 Task: Create a due date automation trigger when advanced on, on the monday of the week a card is due add fields without custom field "Resume" set to a number greater than 1 and greater than 10 at 11:00 AM.
Action: Mouse moved to (987, 71)
Screenshot: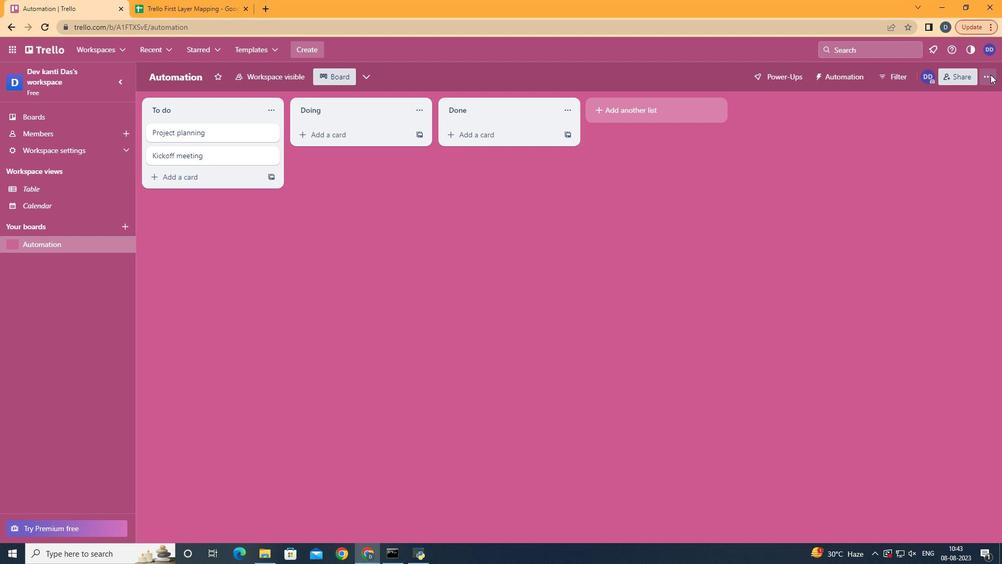 
Action: Mouse pressed left at (987, 71)
Screenshot: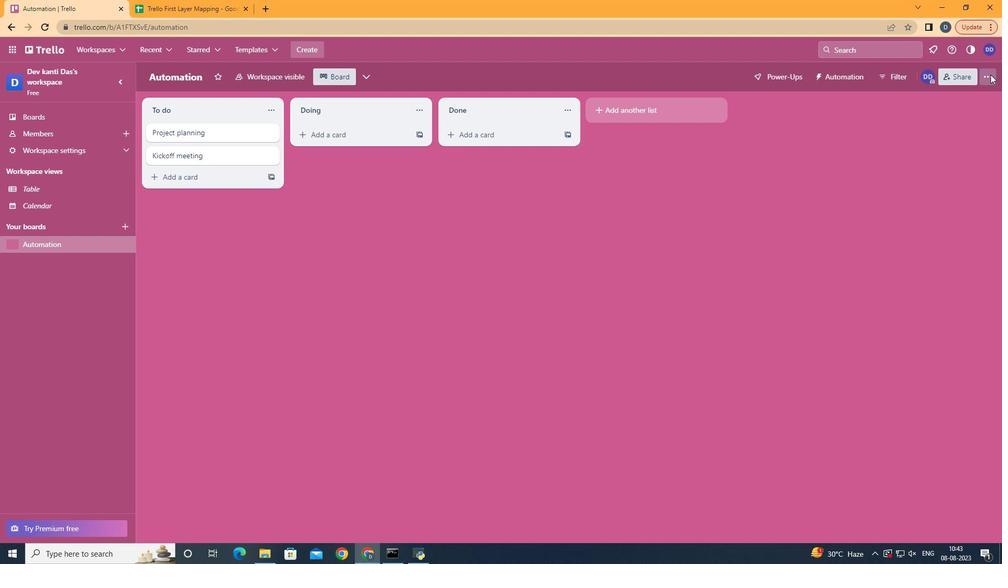 
Action: Mouse moved to (885, 231)
Screenshot: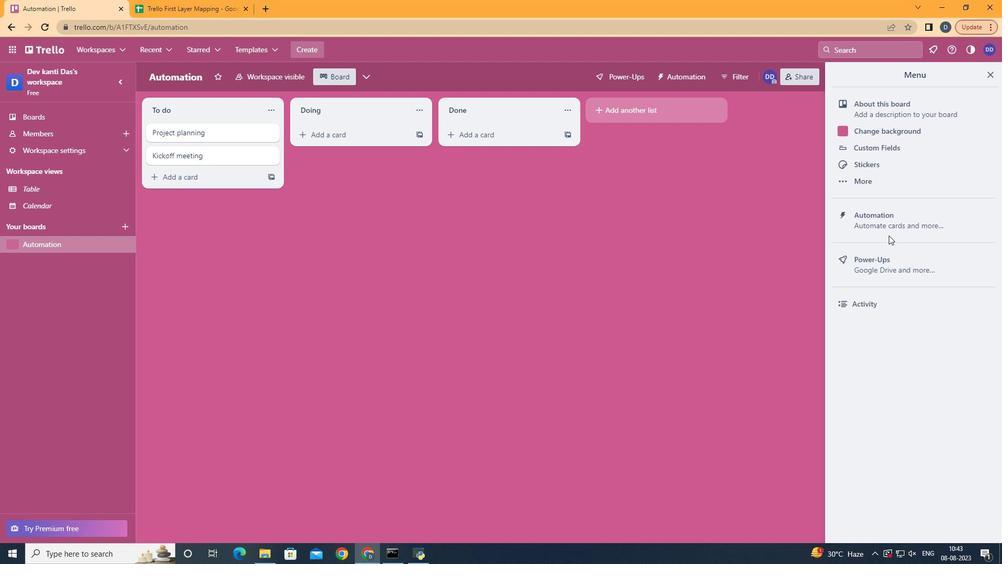 
Action: Mouse pressed left at (885, 231)
Screenshot: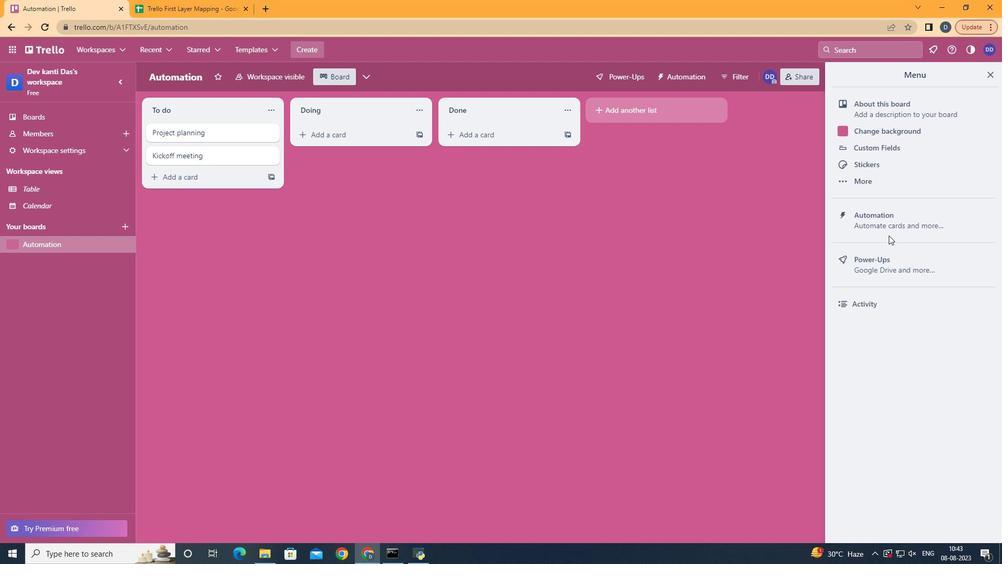 
Action: Mouse moved to (900, 212)
Screenshot: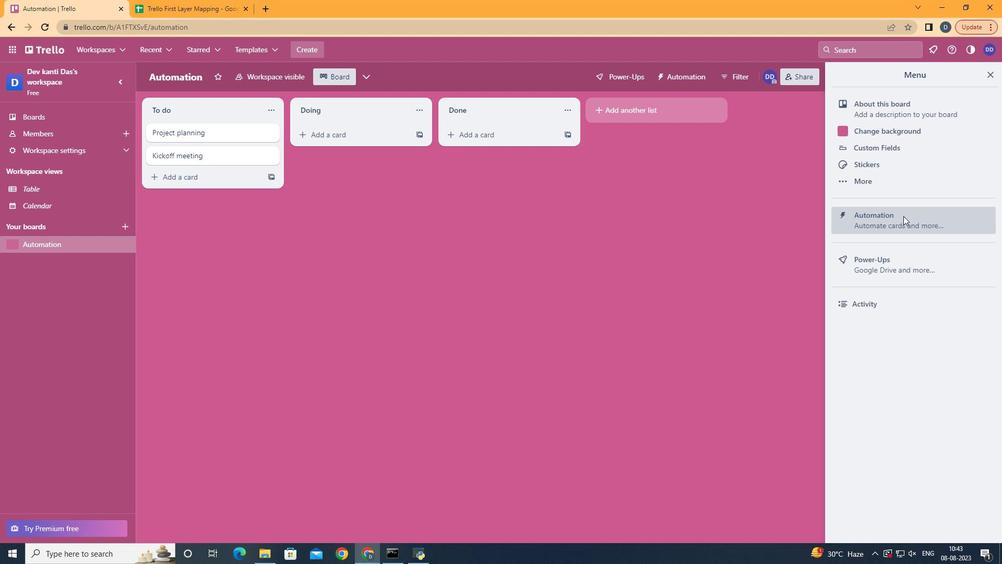 
Action: Mouse pressed left at (900, 212)
Screenshot: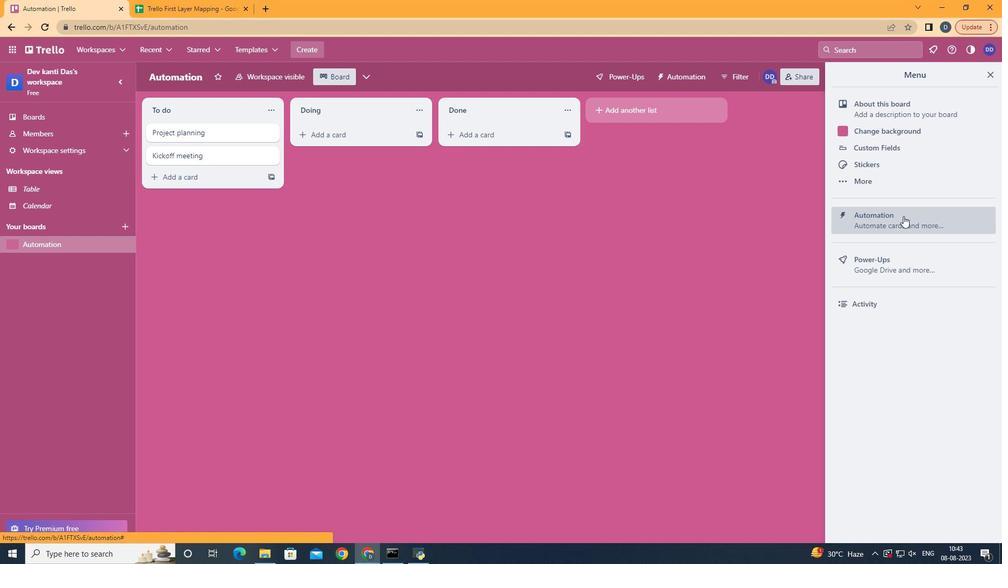 
Action: Mouse moved to (205, 201)
Screenshot: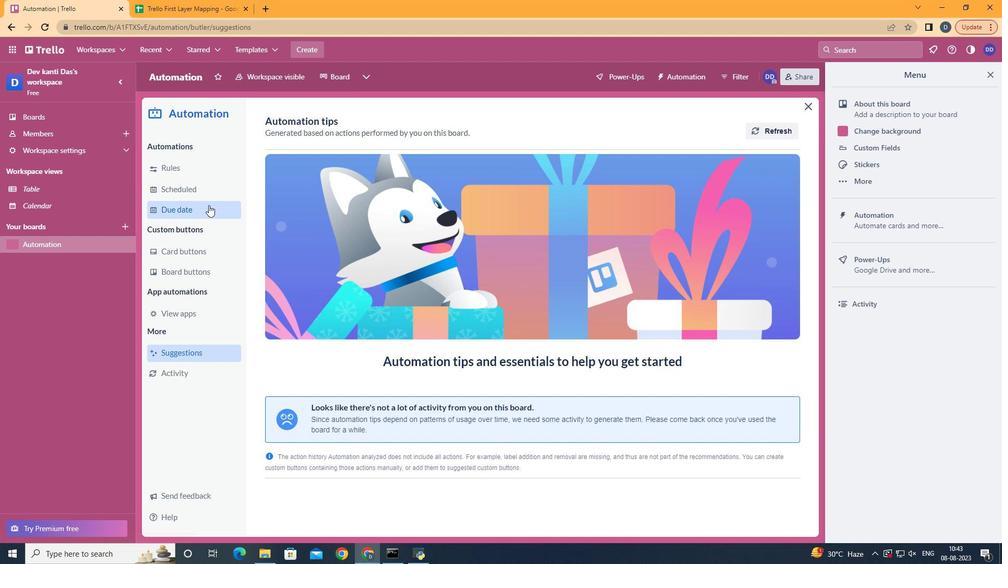 
Action: Mouse pressed left at (205, 201)
Screenshot: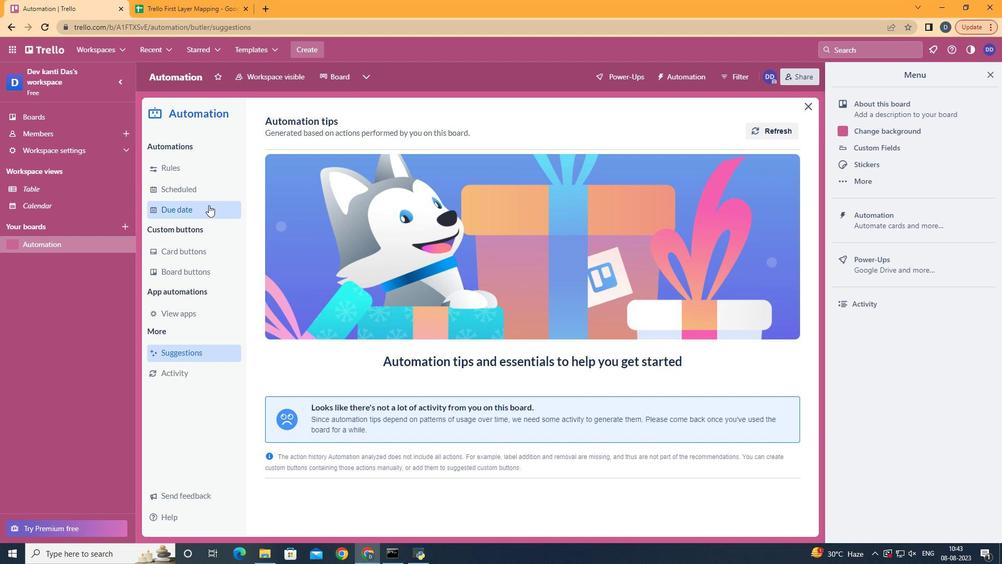 
Action: Mouse moved to (714, 119)
Screenshot: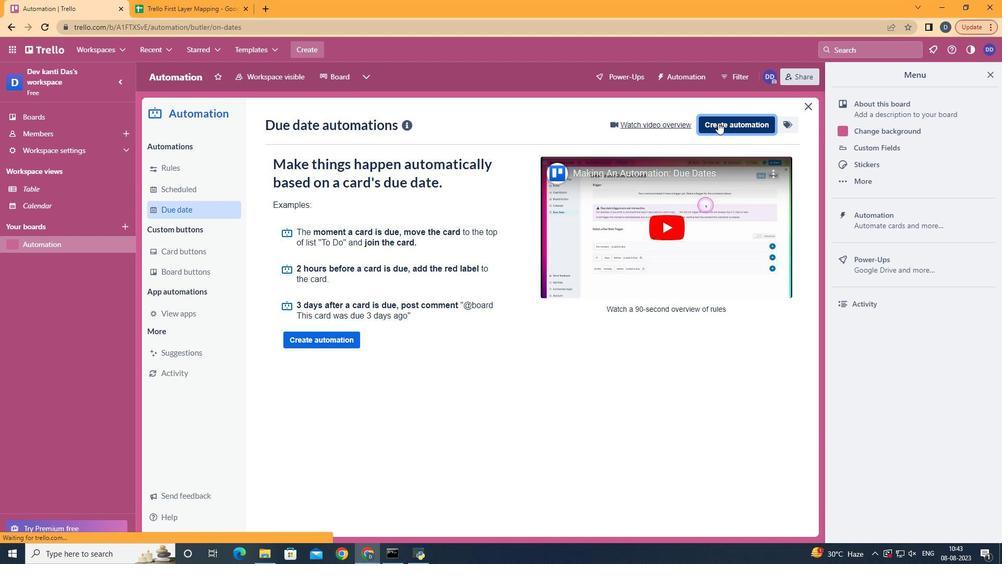 
Action: Mouse pressed left at (714, 119)
Screenshot: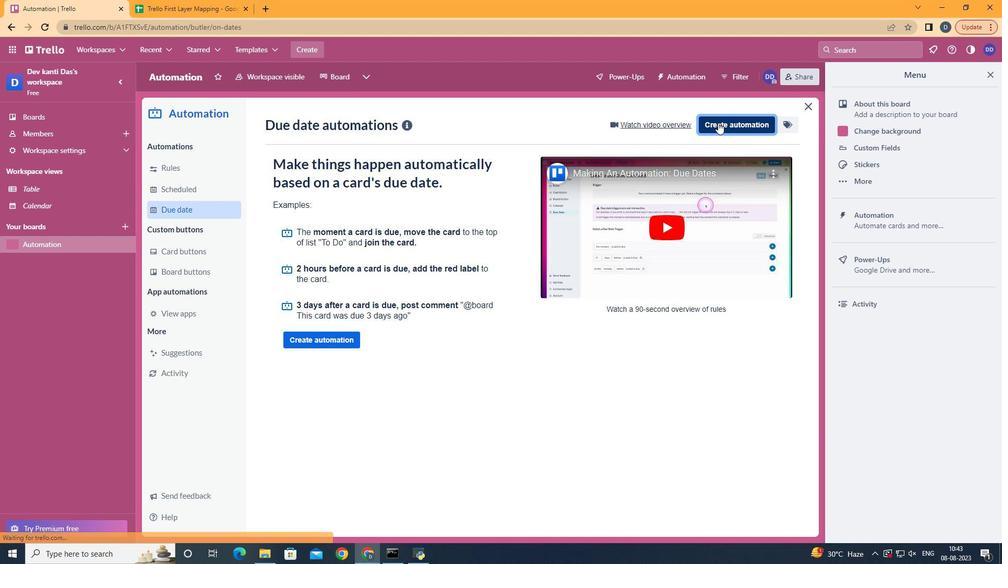 
Action: Mouse moved to (530, 218)
Screenshot: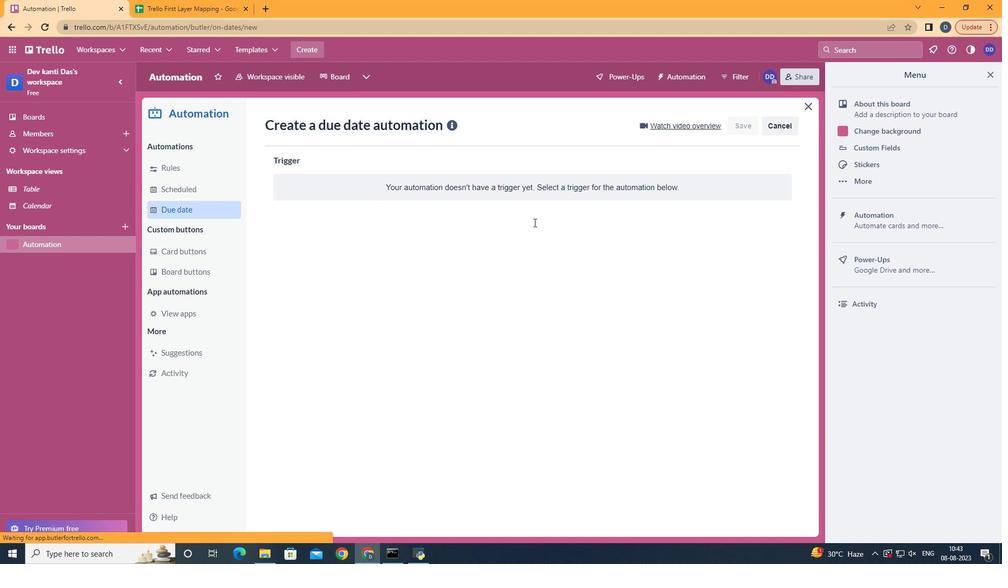 
Action: Mouse pressed left at (530, 218)
Screenshot: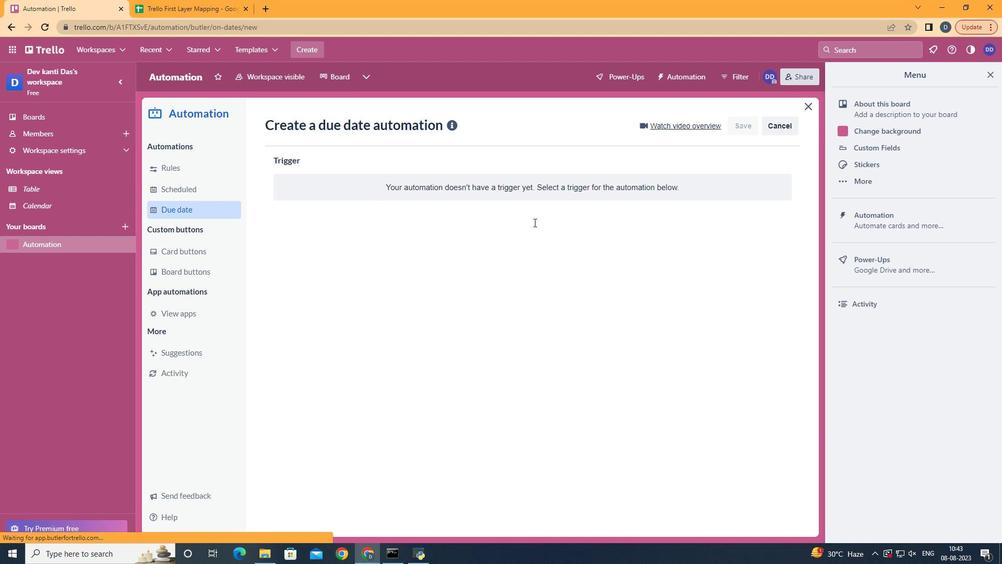 
Action: Mouse moved to (332, 263)
Screenshot: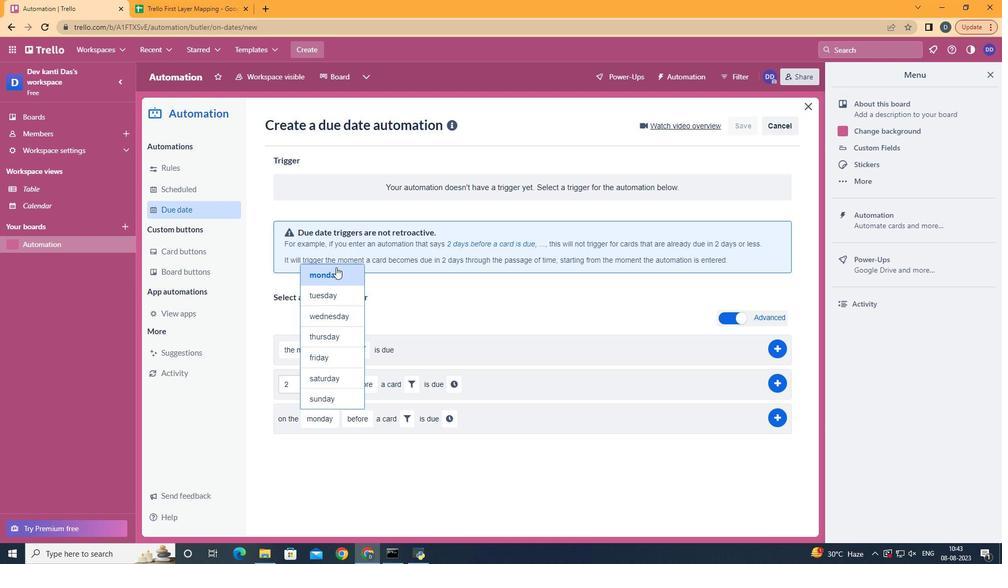 
Action: Mouse pressed left at (332, 263)
Screenshot: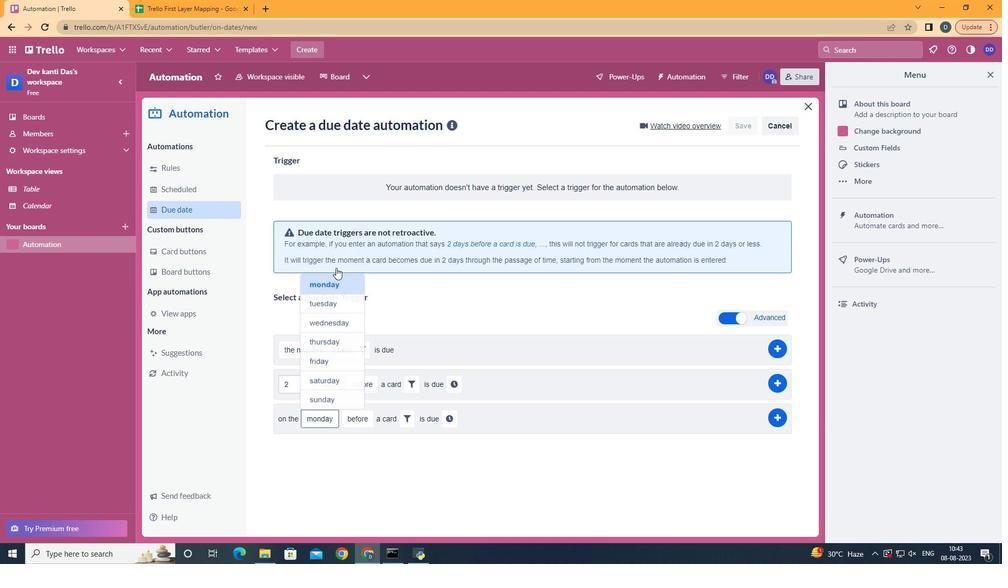 
Action: Mouse moved to (369, 474)
Screenshot: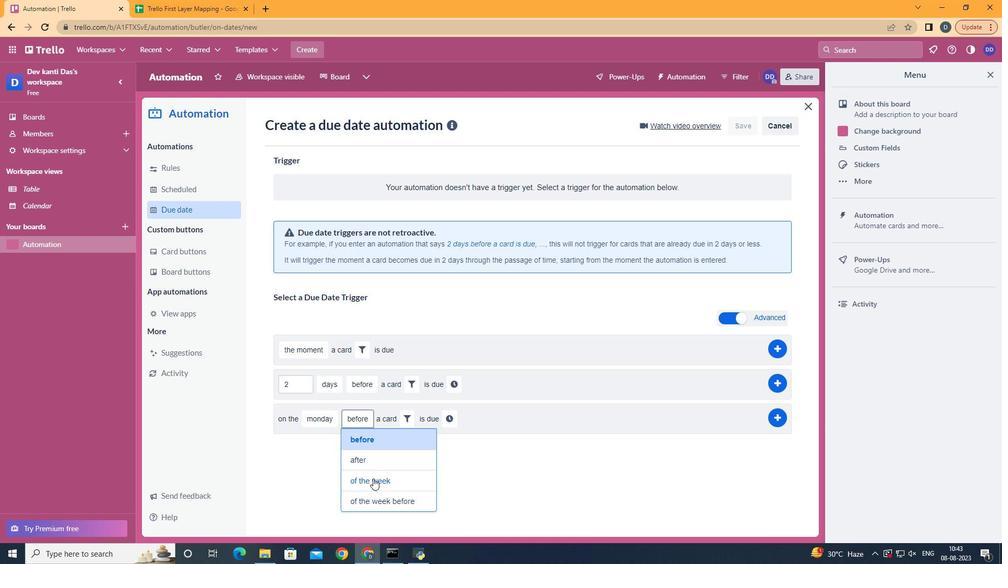 
Action: Mouse pressed left at (369, 474)
Screenshot: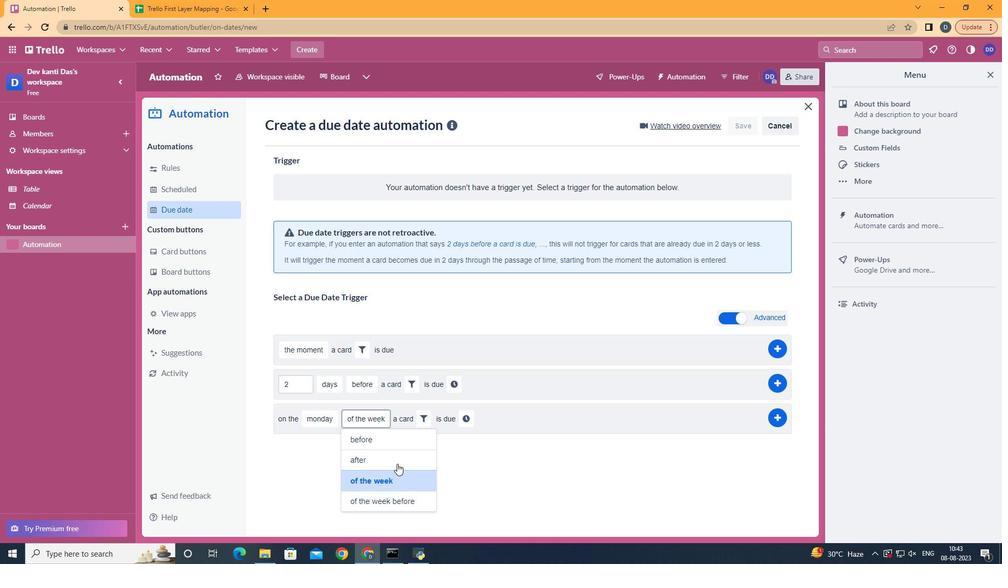 
Action: Mouse moved to (419, 419)
Screenshot: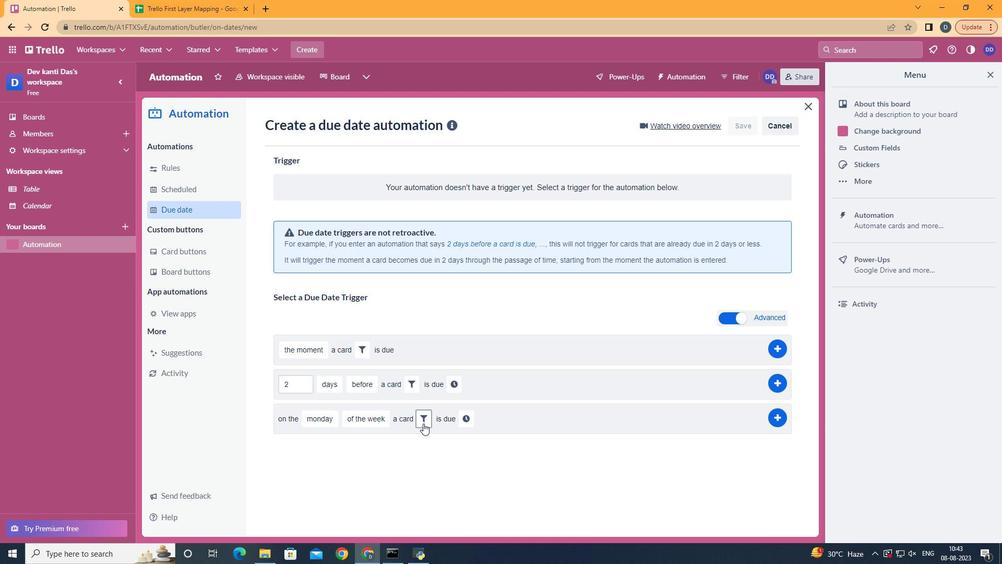 
Action: Mouse pressed left at (419, 419)
Screenshot: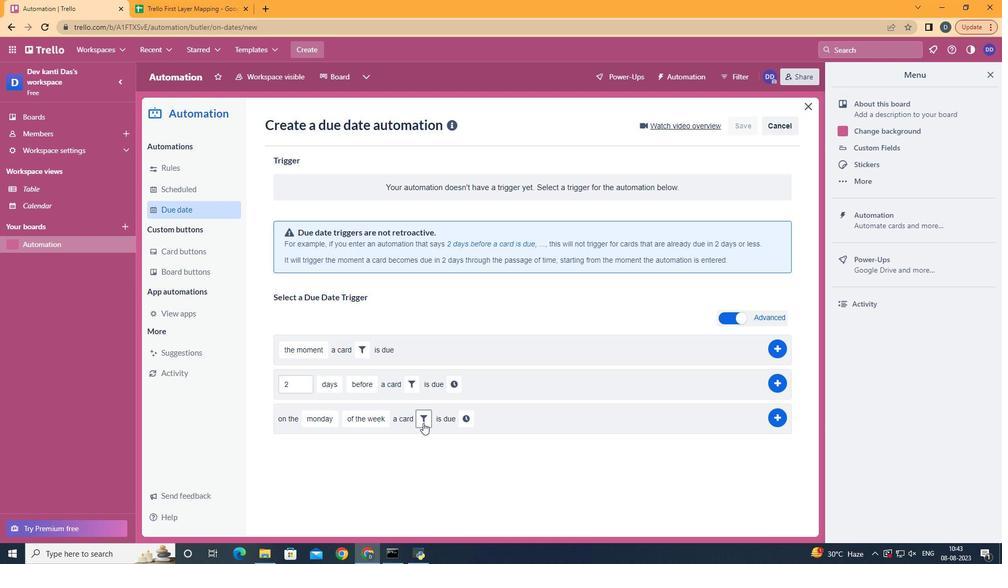 
Action: Mouse moved to (596, 452)
Screenshot: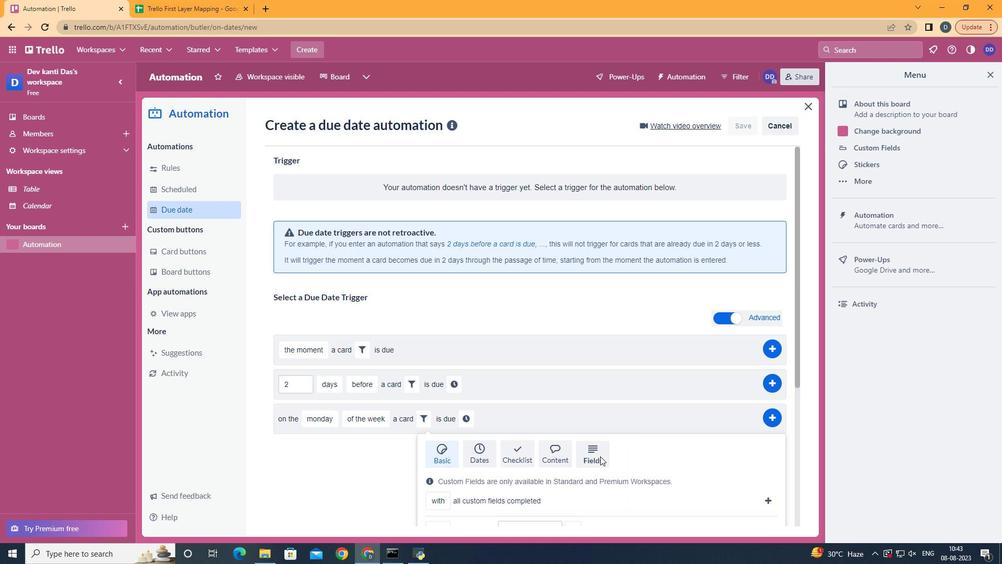 
Action: Mouse pressed left at (596, 452)
Screenshot: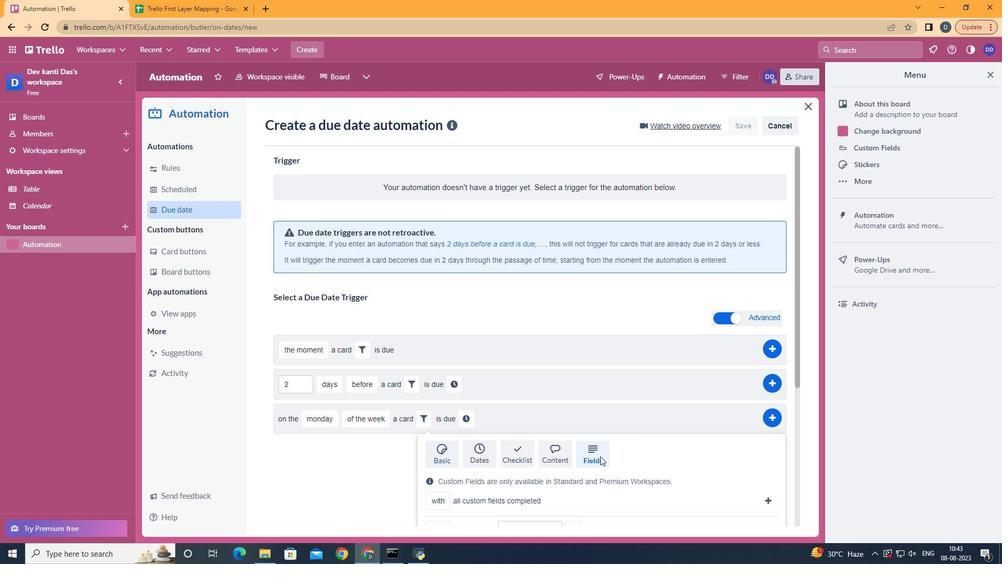 
Action: Mouse scrolled (596, 452) with delta (0, 0)
Screenshot: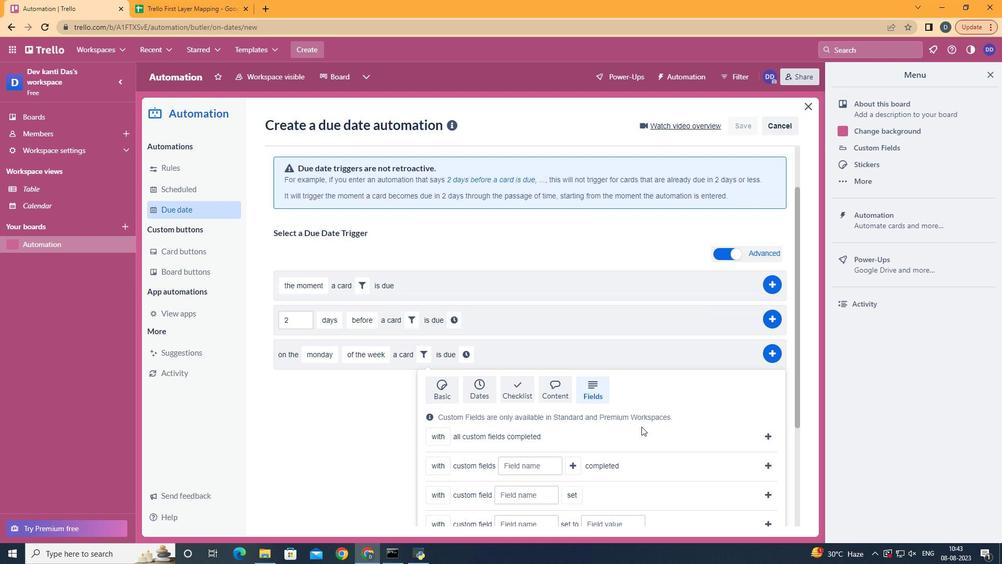 
Action: Mouse scrolled (596, 452) with delta (0, 0)
Screenshot: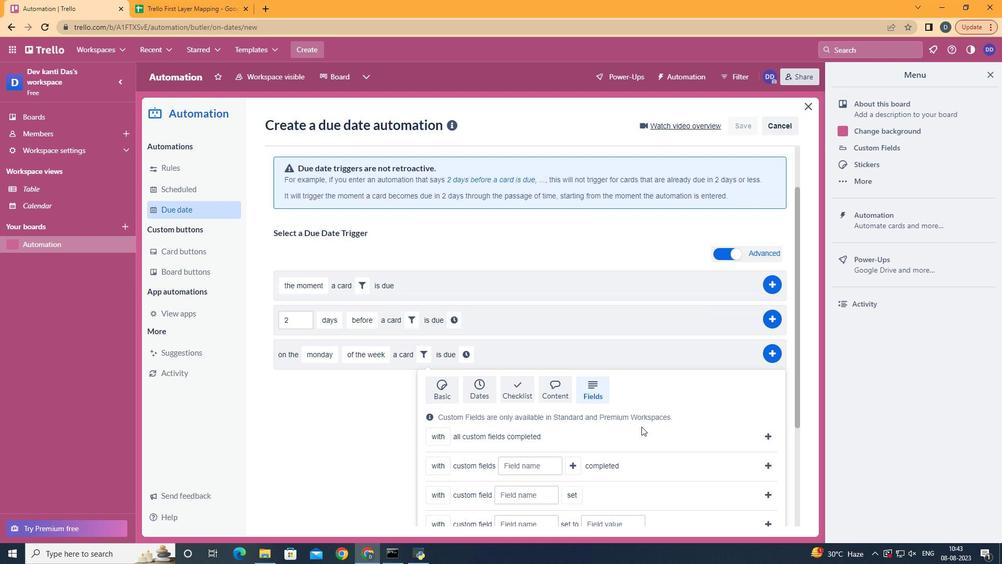 
Action: Mouse scrolled (596, 452) with delta (0, 0)
Screenshot: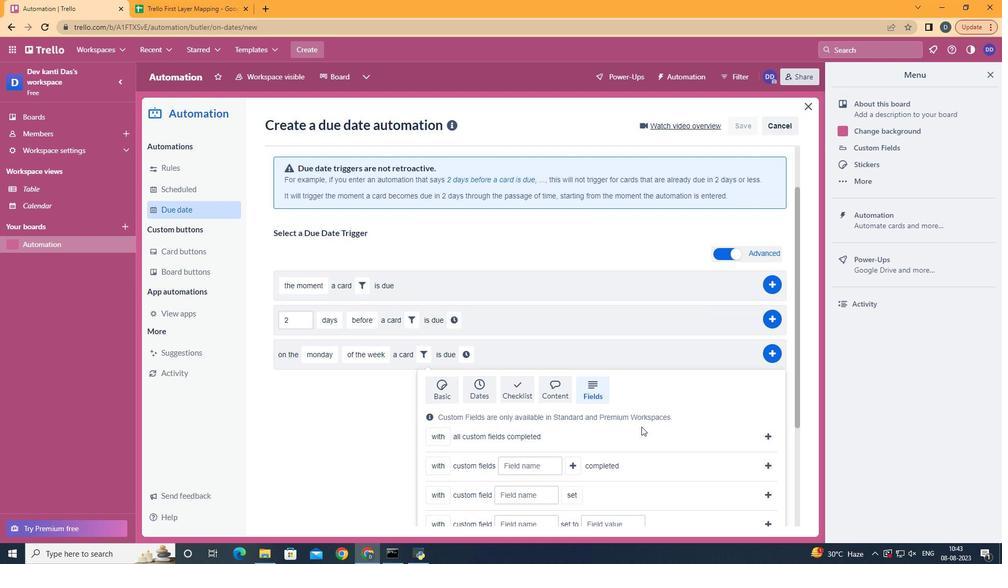 
Action: Mouse scrolled (596, 452) with delta (0, 0)
Screenshot: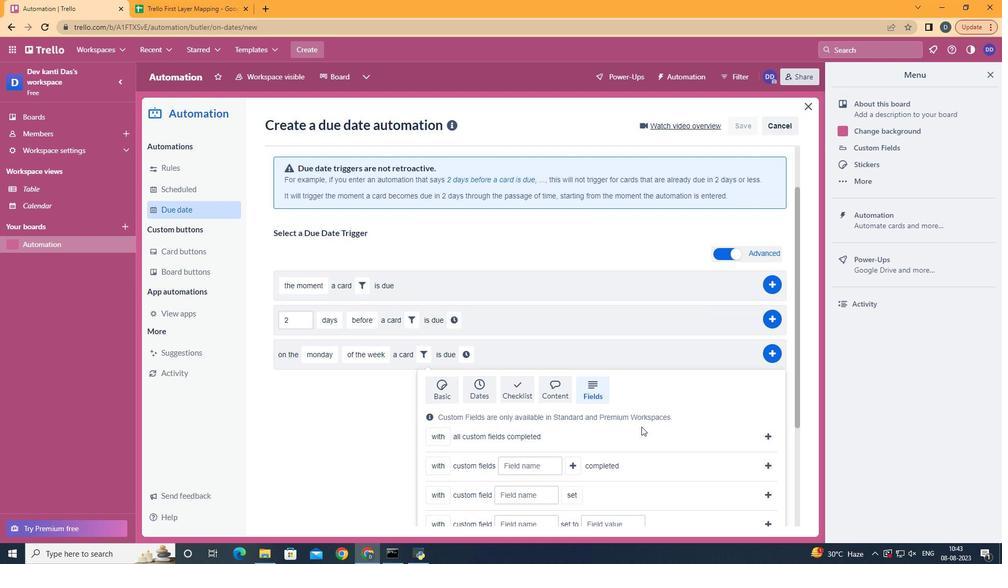
Action: Mouse scrolled (596, 452) with delta (0, 0)
Screenshot: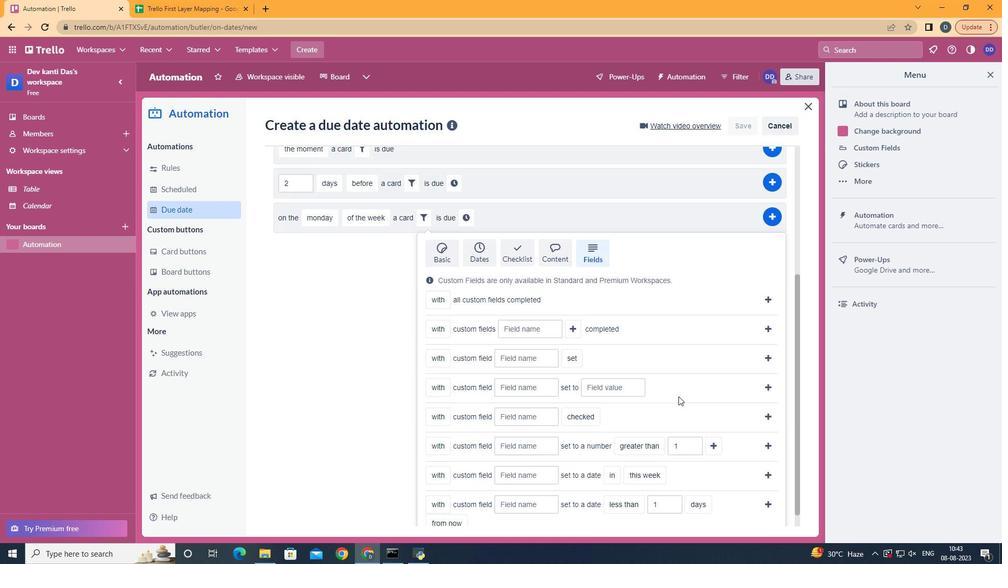 
Action: Mouse moved to (439, 470)
Screenshot: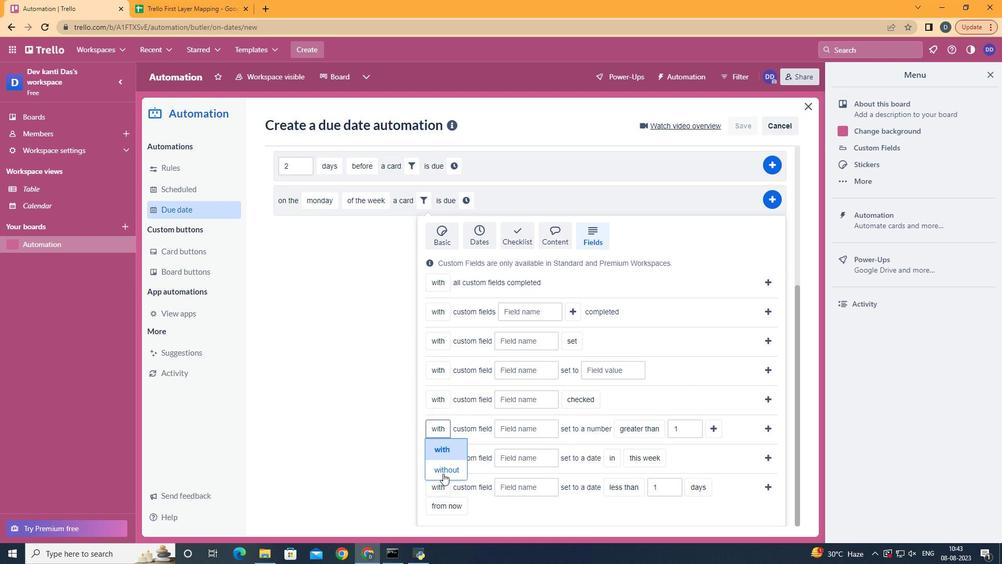 
Action: Mouse pressed left at (439, 470)
Screenshot: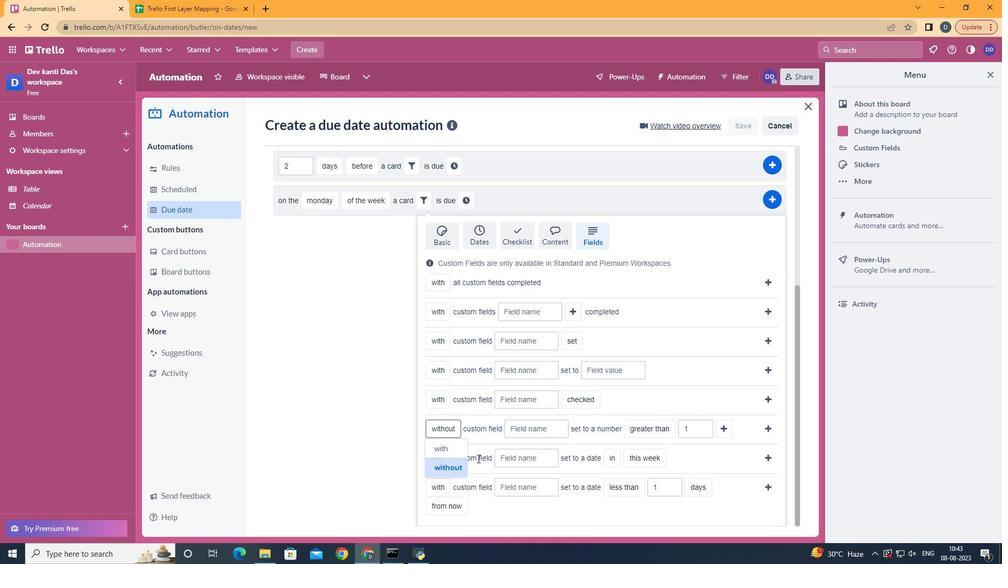 
Action: Mouse moved to (540, 420)
Screenshot: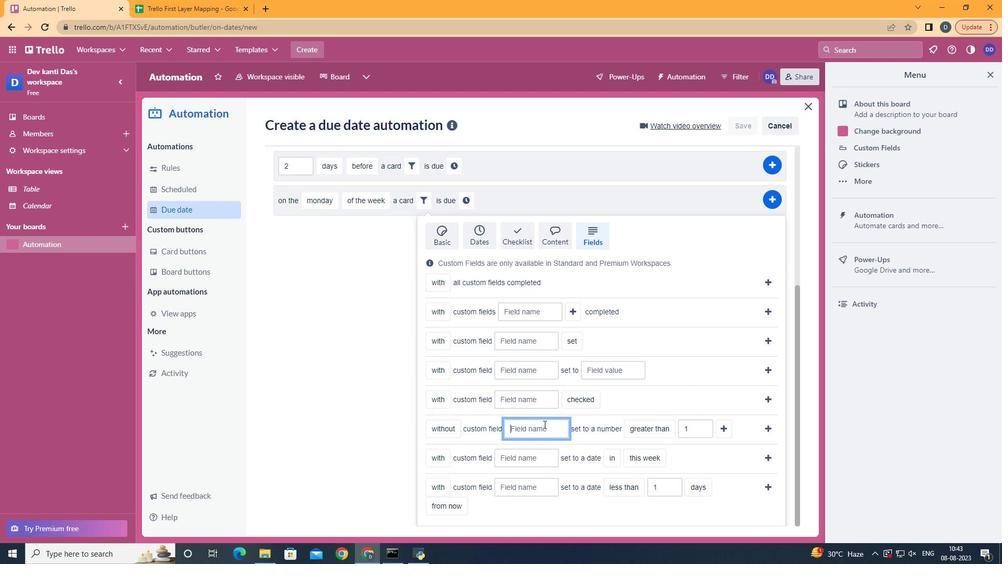 
Action: Mouse pressed left at (540, 420)
Screenshot: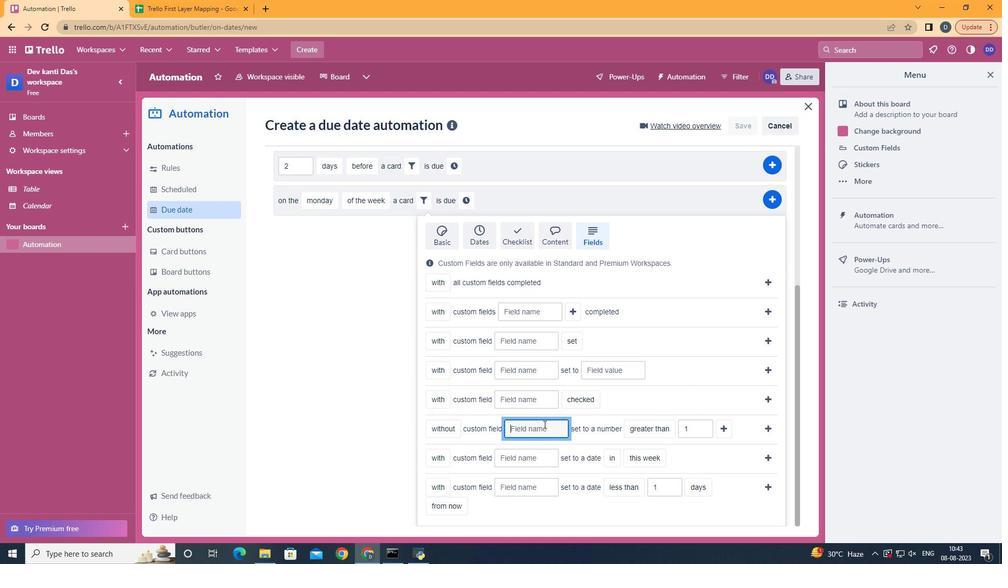 
Action: Key pressed <Key.shift>Resume
Screenshot: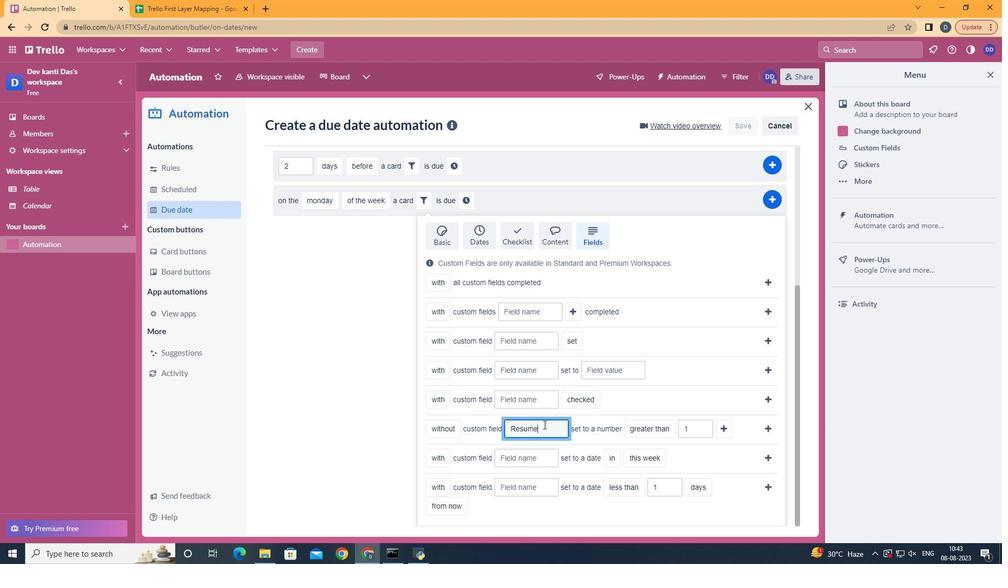 
Action: Mouse moved to (650, 446)
Screenshot: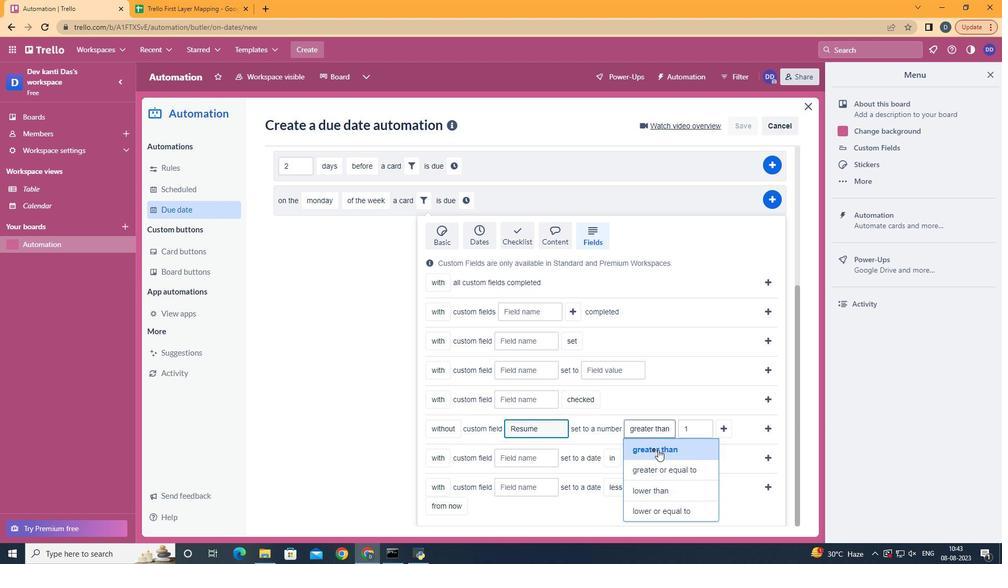 
Action: Mouse pressed left at (650, 446)
Screenshot: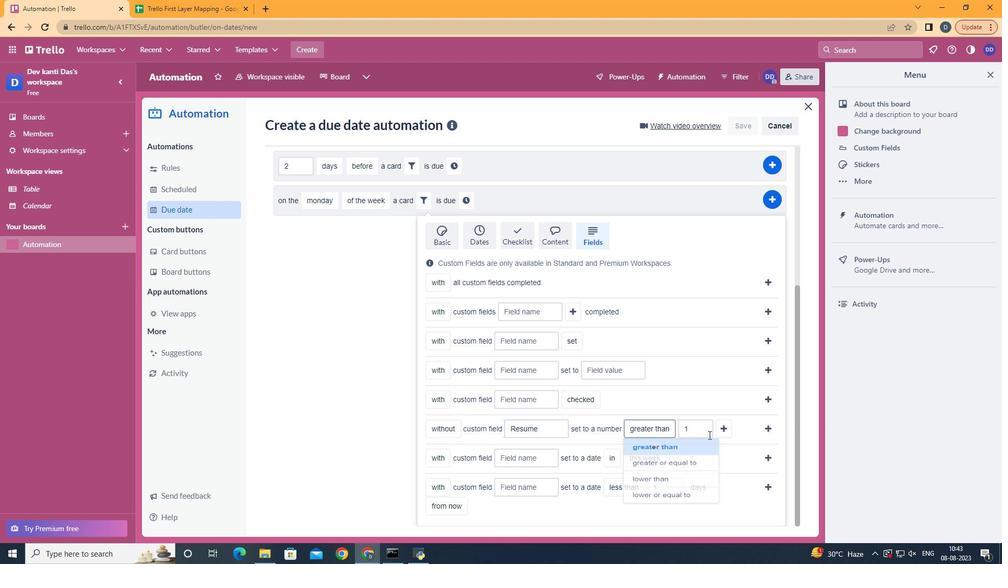 
Action: Mouse moved to (720, 424)
Screenshot: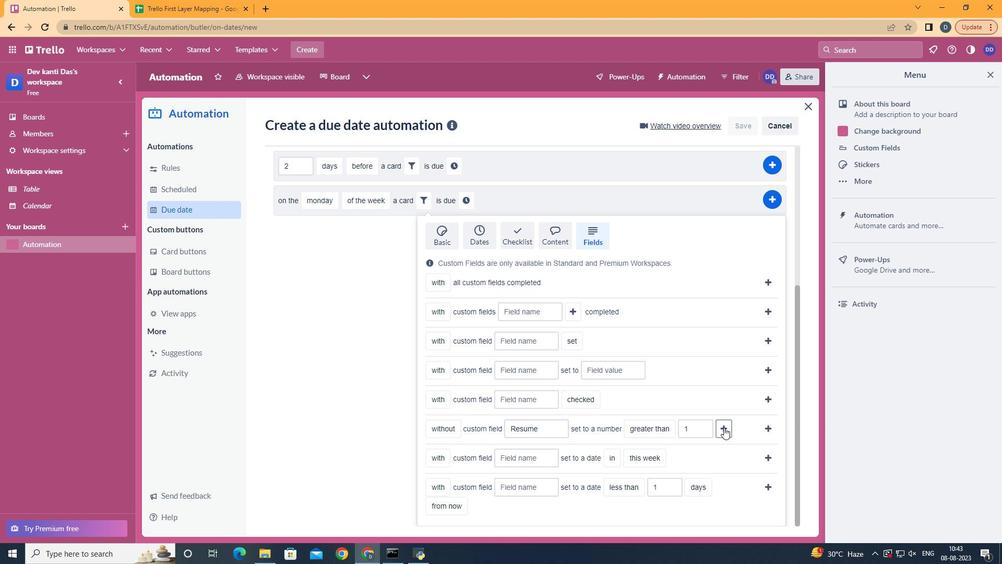 
Action: Mouse pressed left at (720, 424)
Screenshot: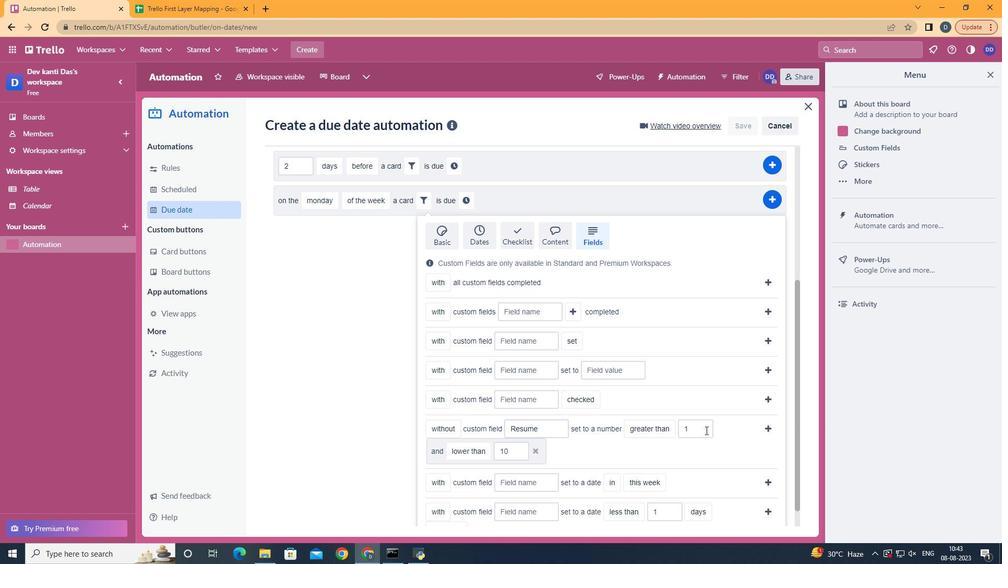 
Action: Mouse moved to (491, 407)
Screenshot: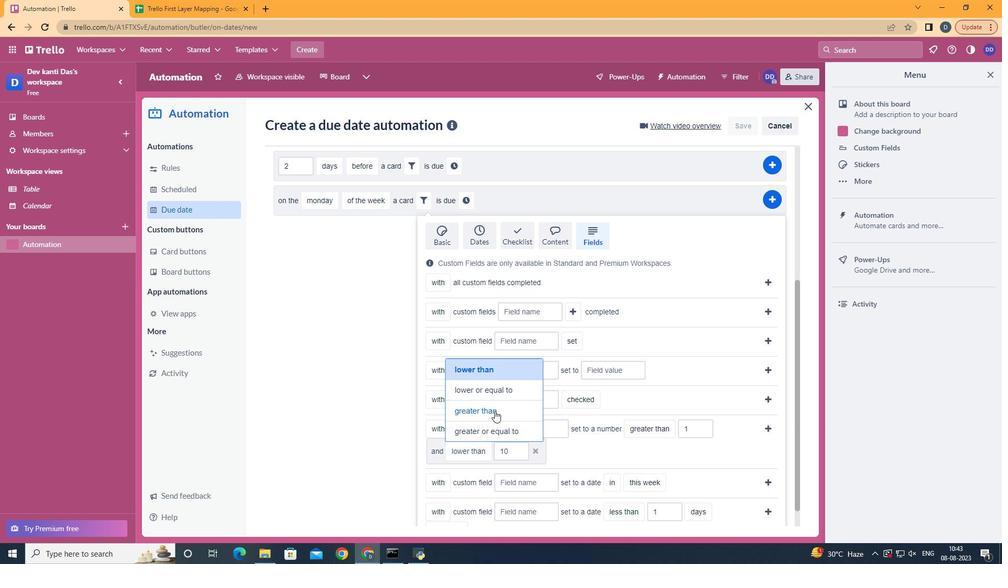 
Action: Mouse pressed left at (491, 407)
Screenshot: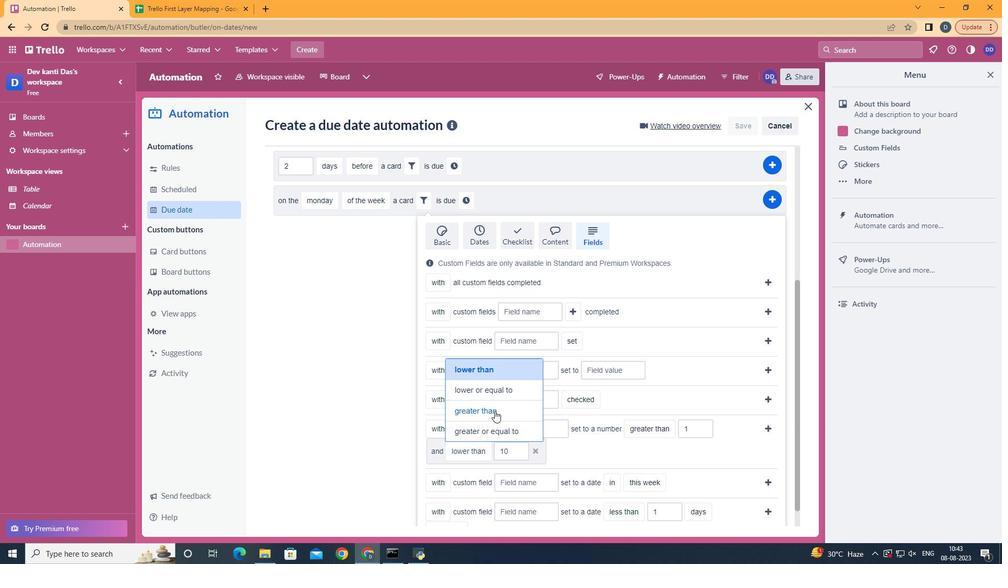 
Action: Mouse moved to (758, 427)
Screenshot: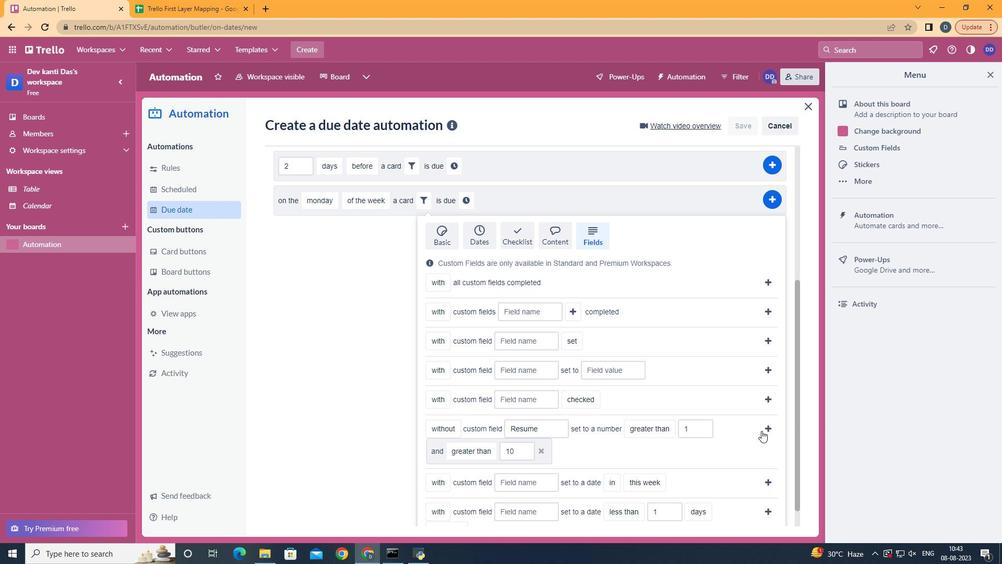 
Action: Mouse pressed left at (758, 427)
Screenshot: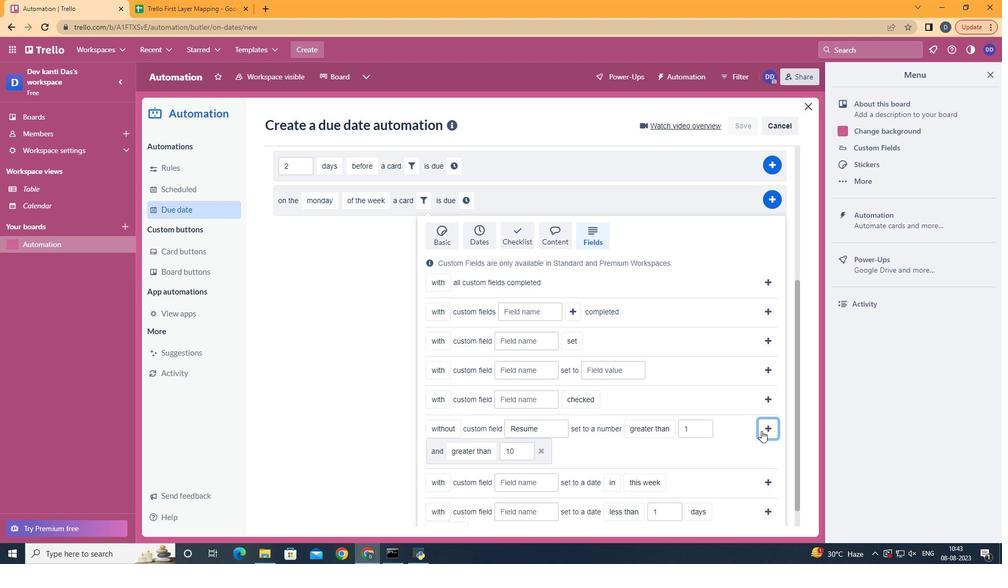 
Action: Mouse moved to (285, 438)
Screenshot: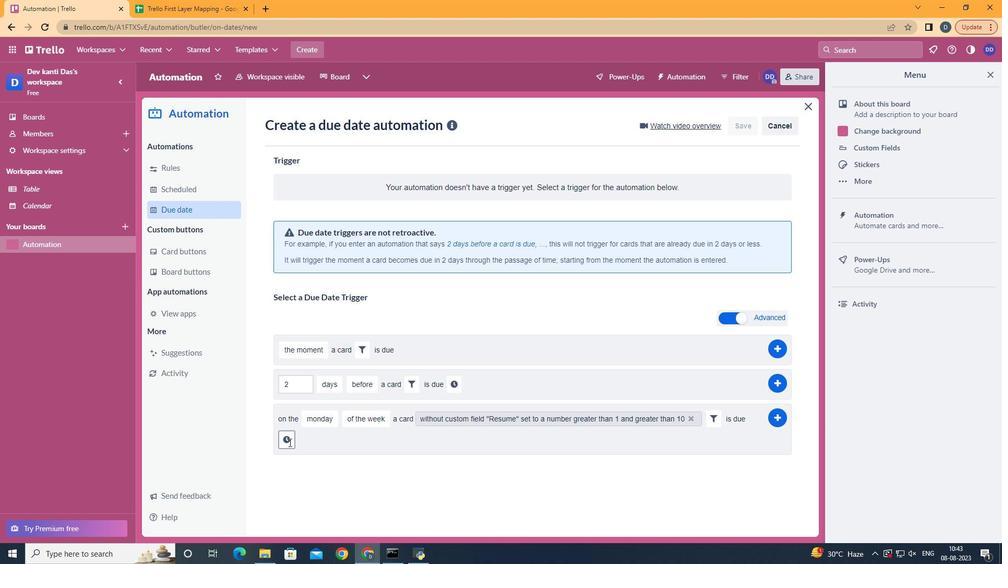 
Action: Mouse pressed left at (285, 438)
Screenshot: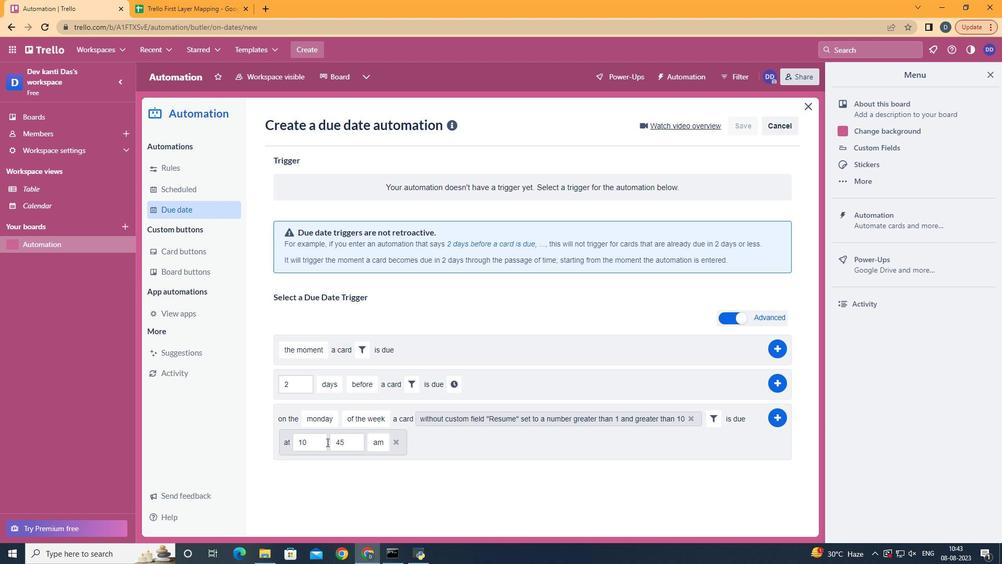 
Action: Mouse moved to (315, 439)
Screenshot: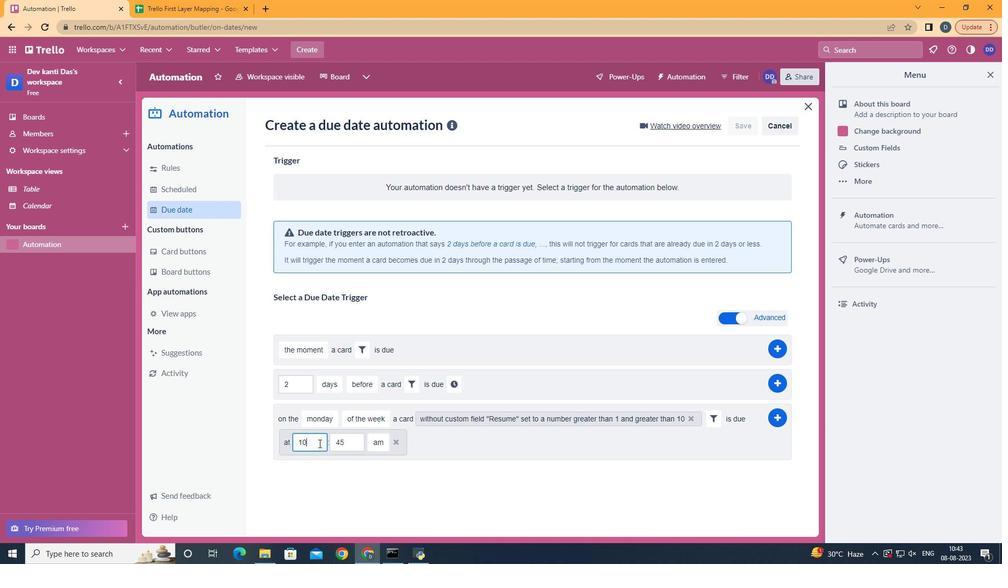 
Action: Mouse pressed left at (315, 439)
Screenshot: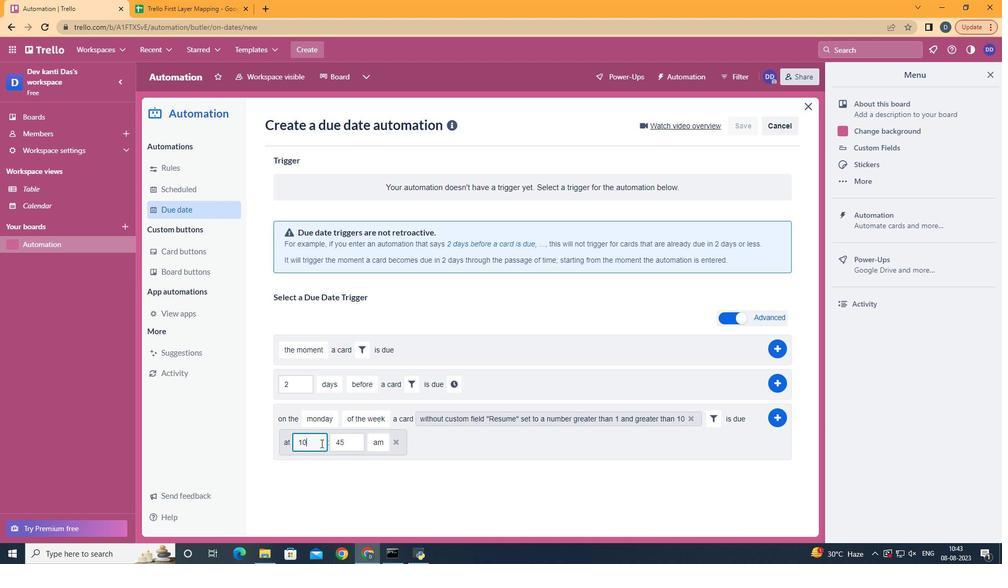 
Action: Mouse moved to (317, 439)
Screenshot: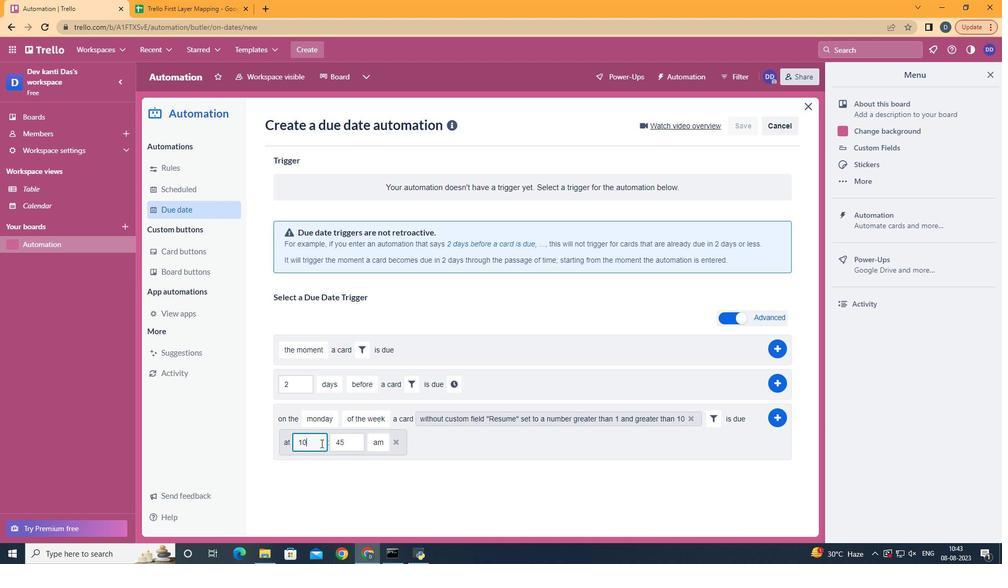 
Action: Key pressed <Key.backspace>1
Screenshot: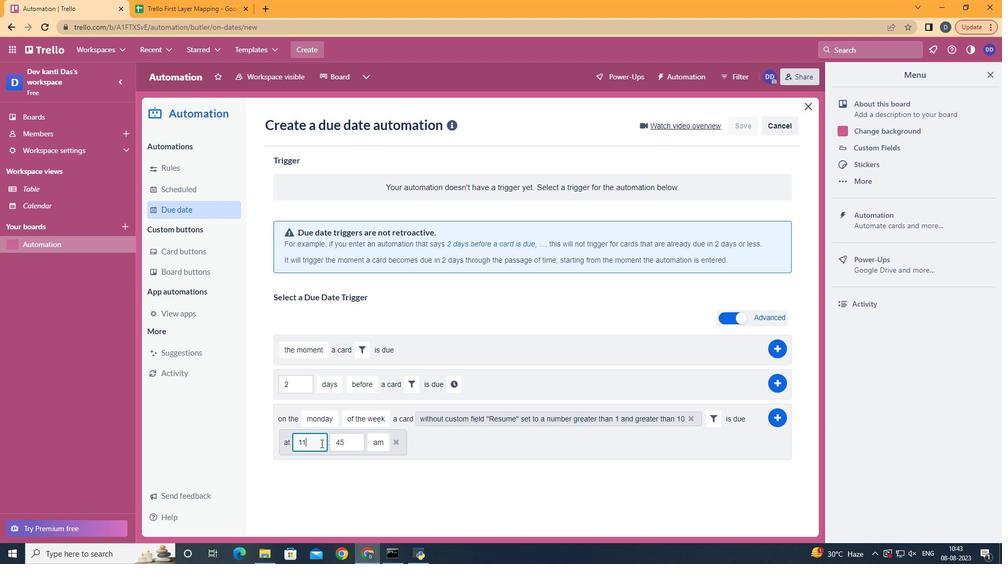 
Action: Mouse moved to (344, 436)
Screenshot: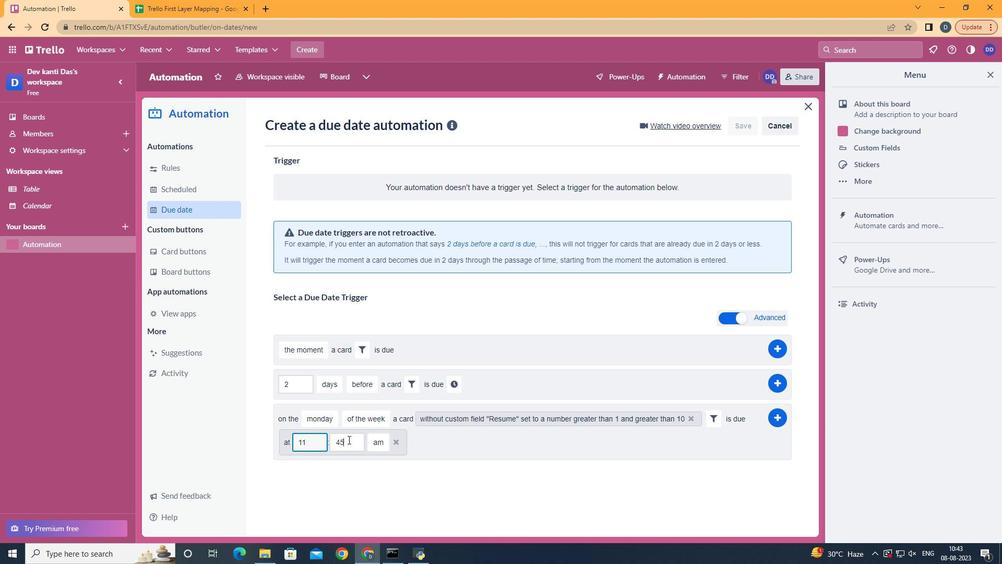 
Action: Mouse pressed left at (344, 436)
Screenshot: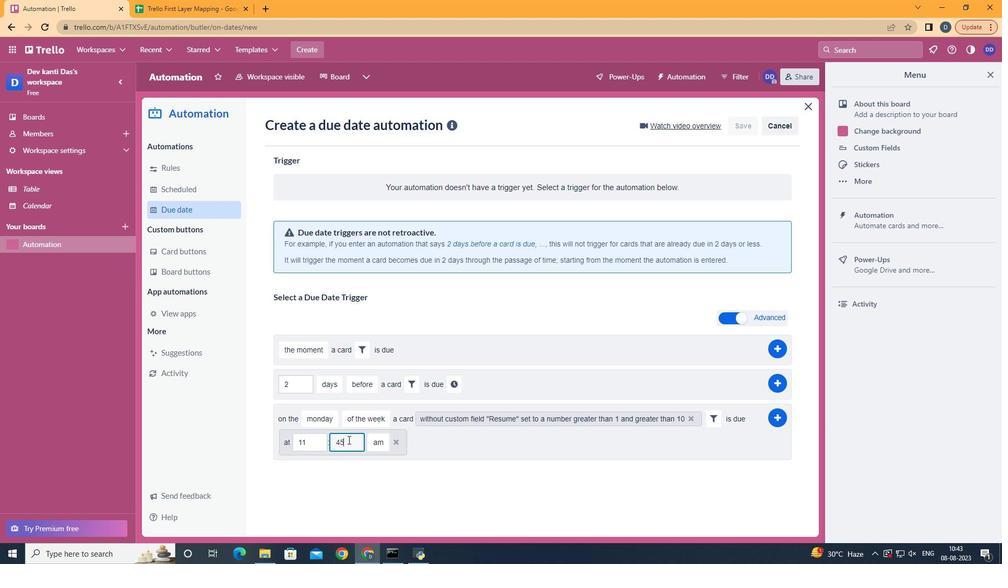 
Action: Key pressed <Key.backspace><Key.backspace>00
Screenshot: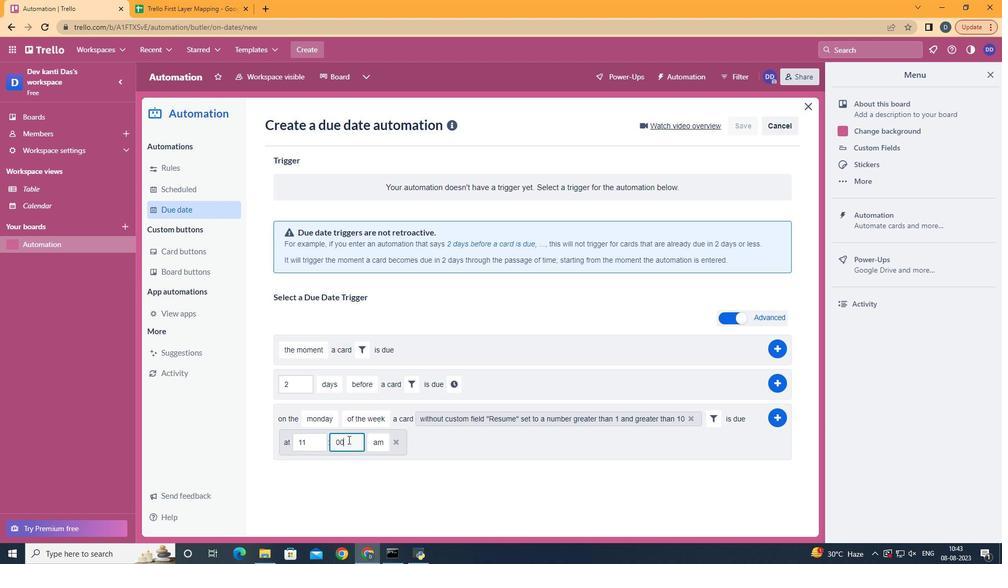 
Action: Mouse moved to (780, 410)
Screenshot: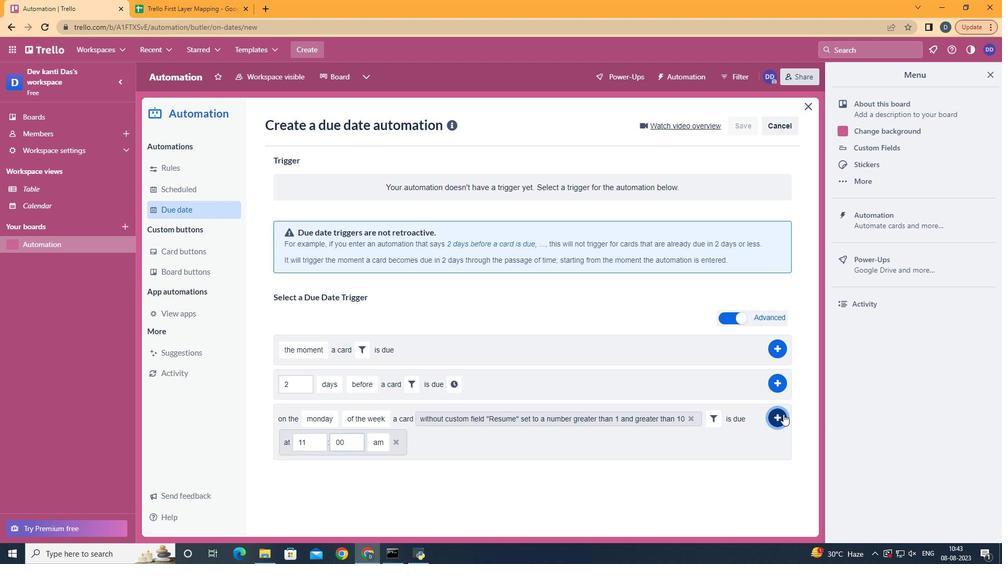 
Action: Mouse pressed left at (780, 410)
Screenshot: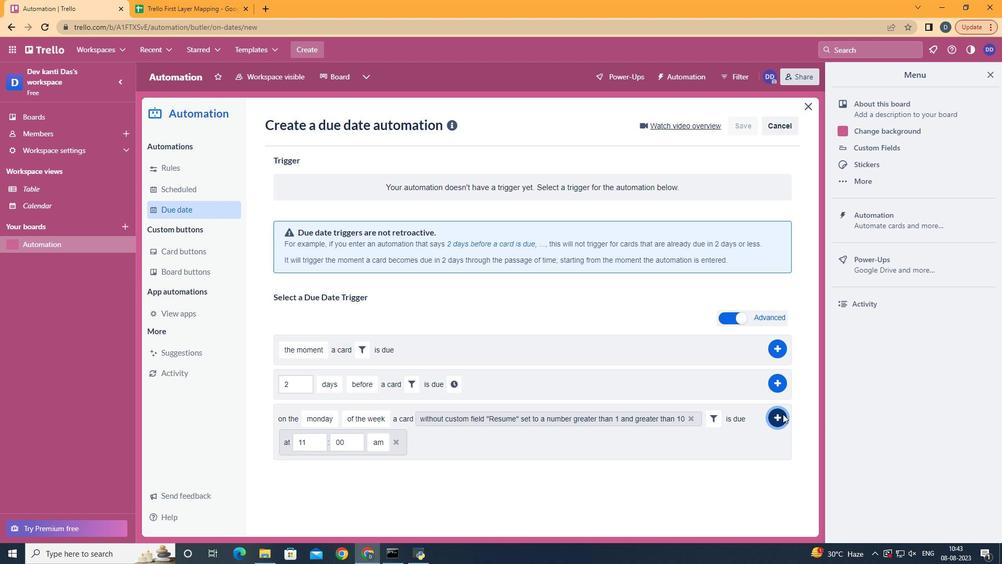 
Action: Mouse moved to (623, 202)
Screenshot: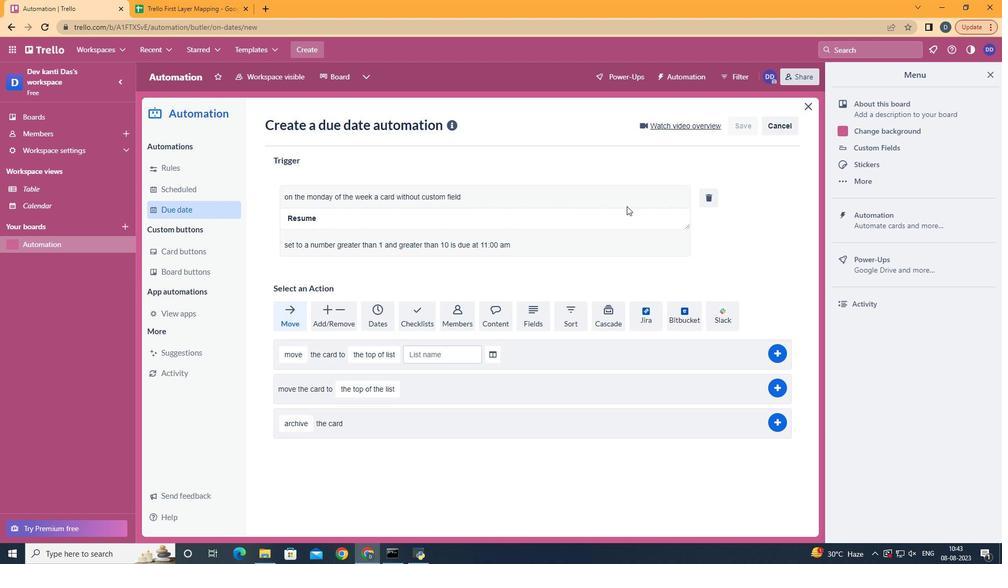 
